 Task: Add Eat The Change Just Ice Tea Original Green Tea Unsweetened to the cart.
Action: Mouse pressed left at (30, 110)
Screenshot: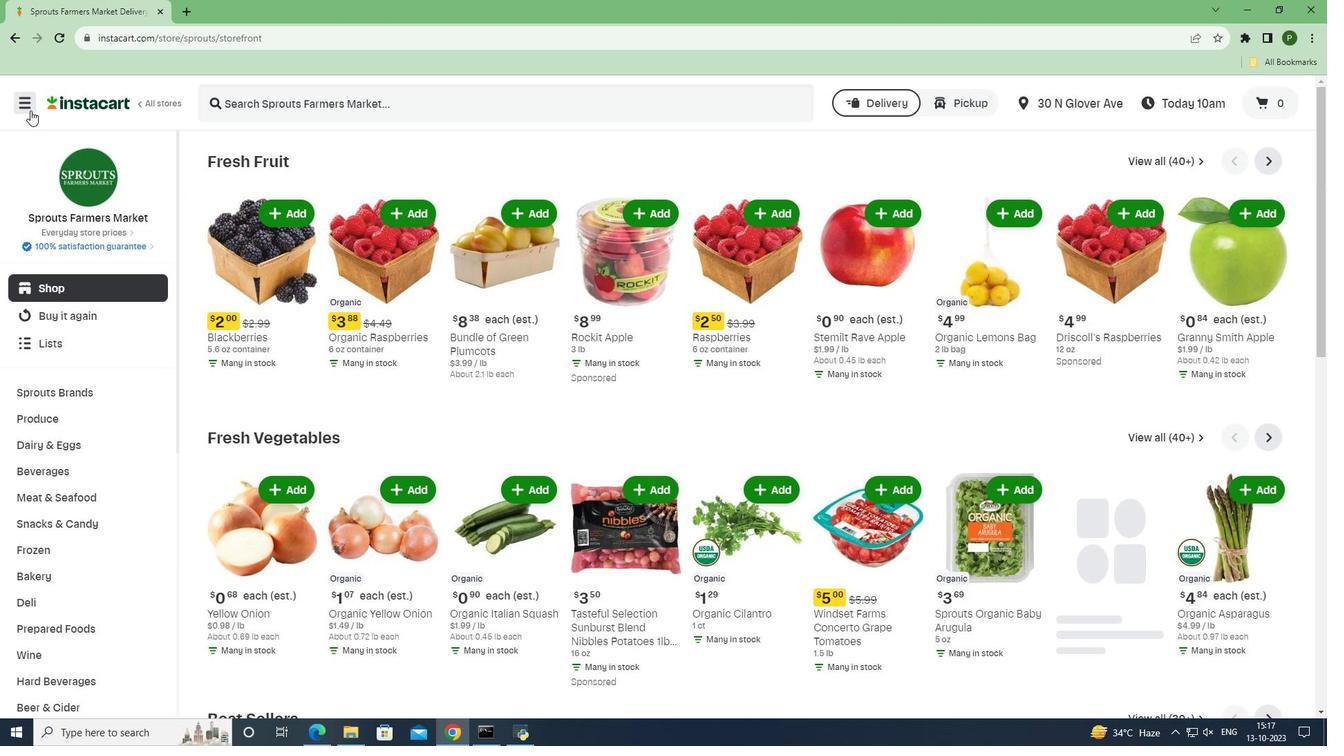 
Action: Mouse moved to (82, 373)
Screenshot: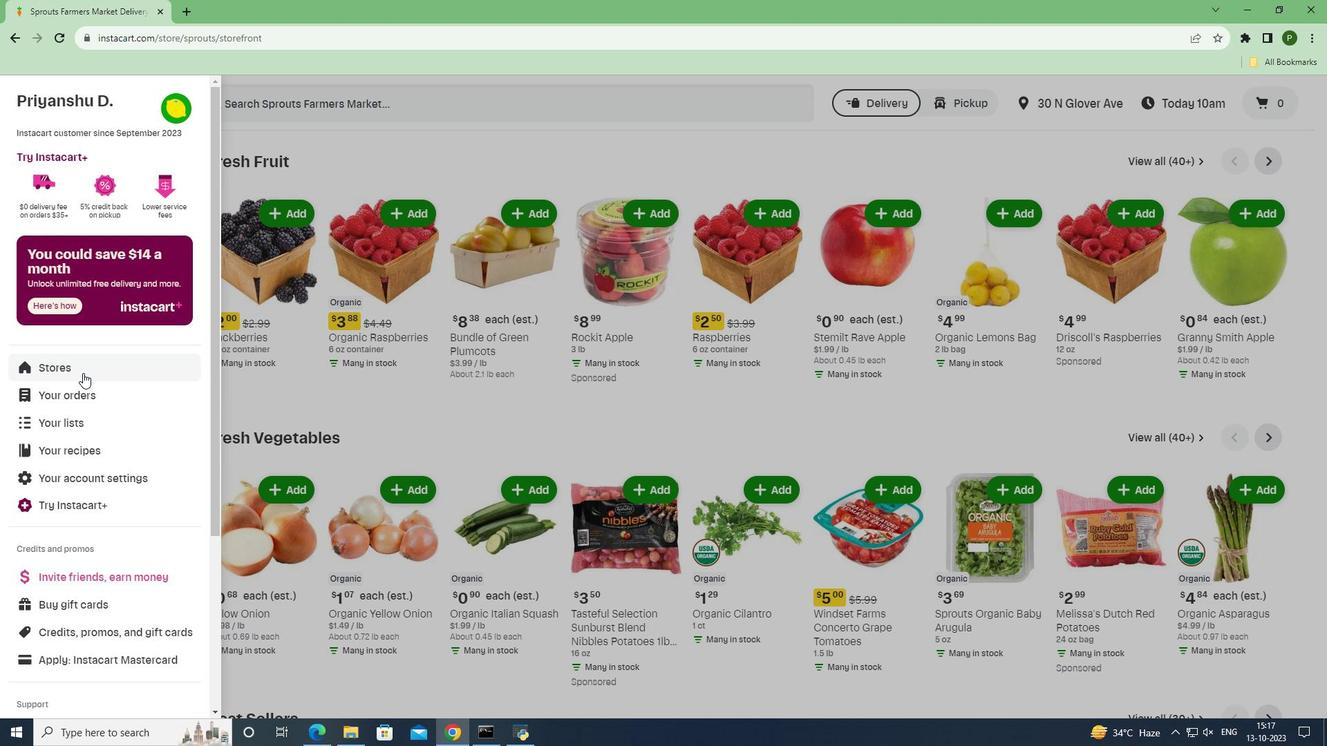 
Action: Mouse pressed left at (82, 373)
Screenshot: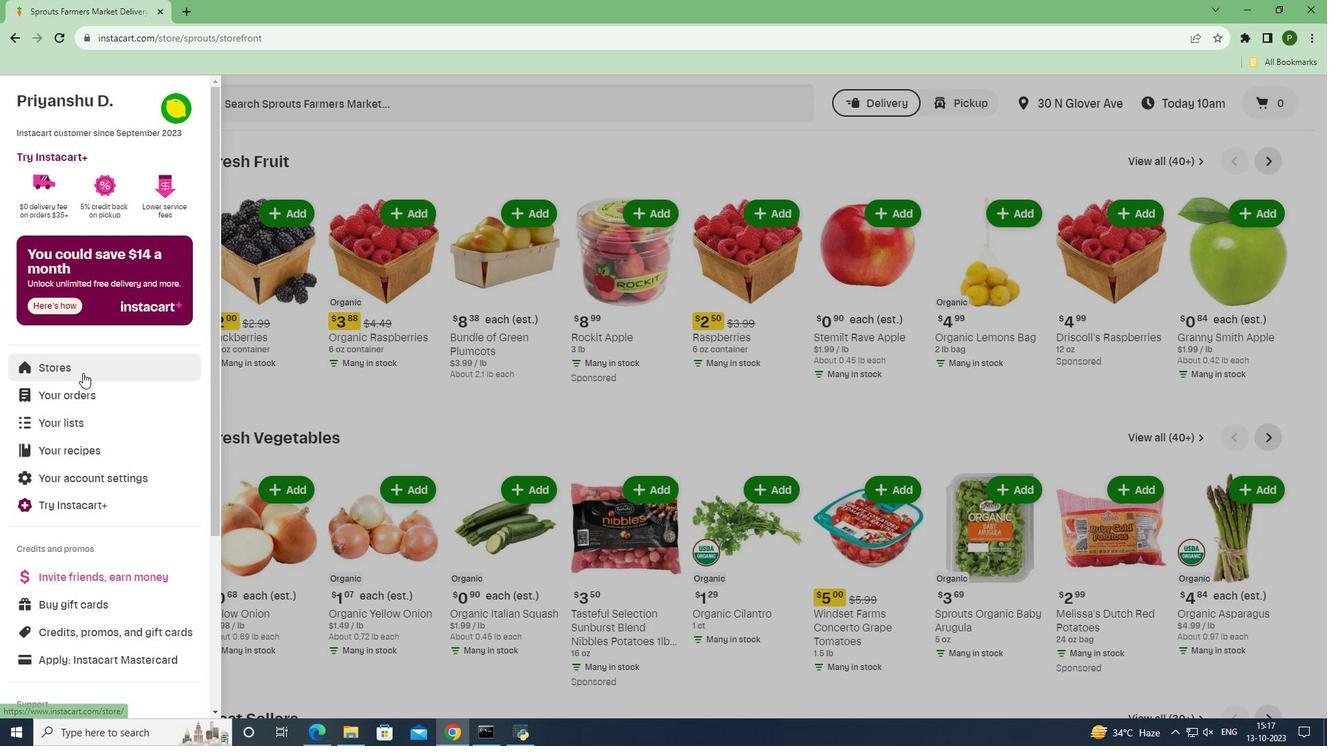 
Action: Mouse moved to (317, 152)
Screenshot: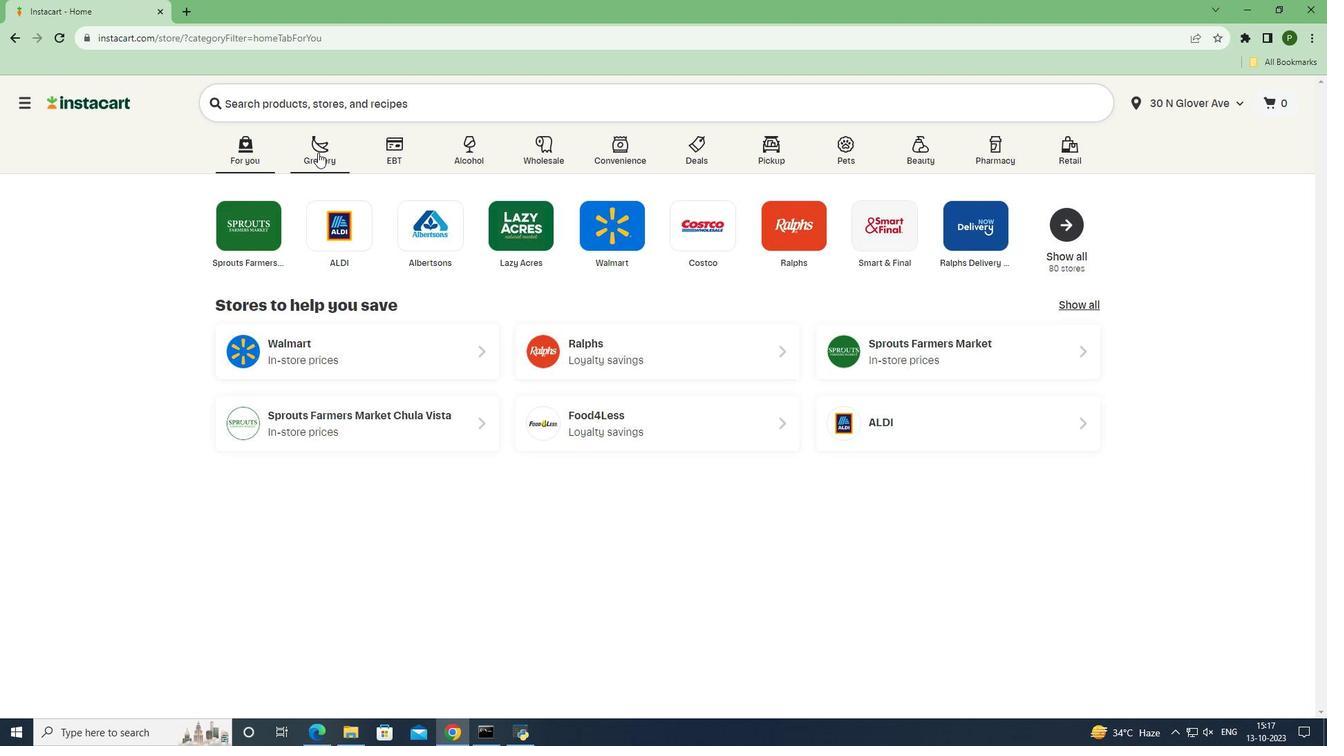 
Action: Mouse pressed left at (317, 152)
Screenshot: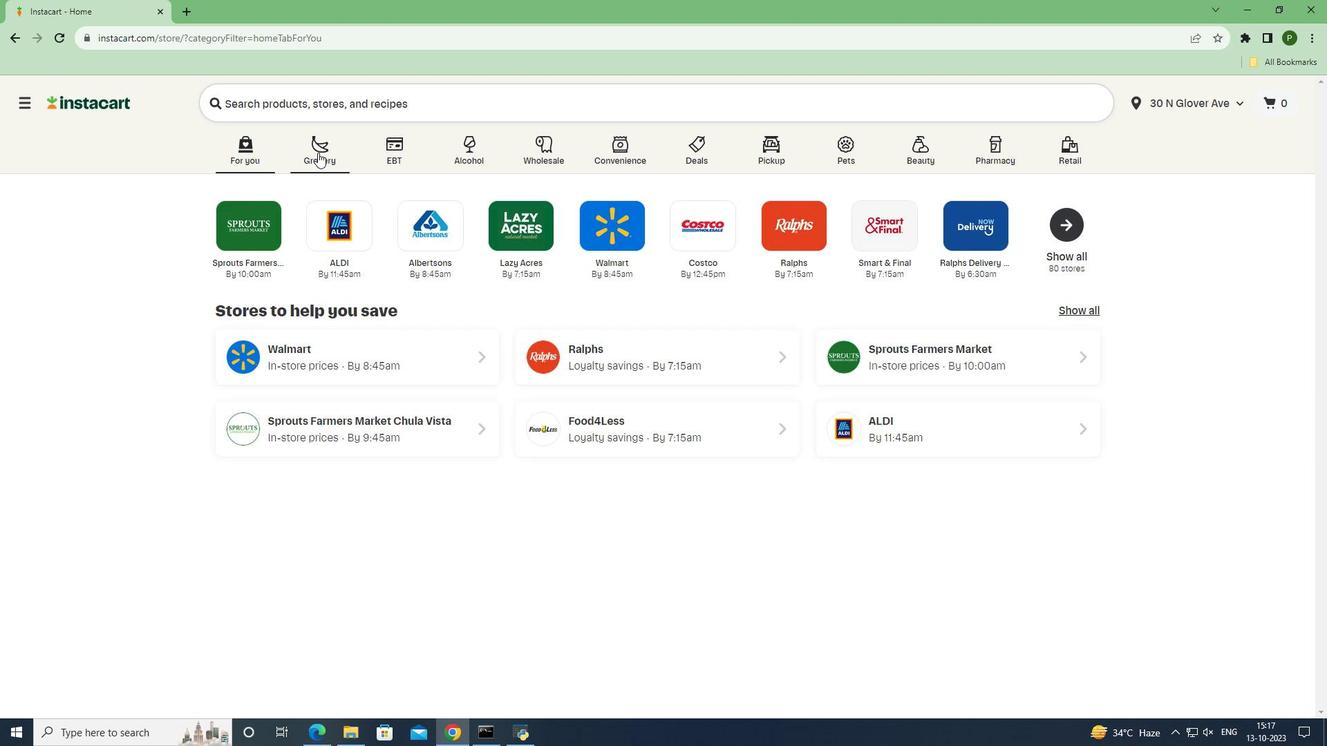 
Action: Mouse moved to (847, 322)
Screenshot: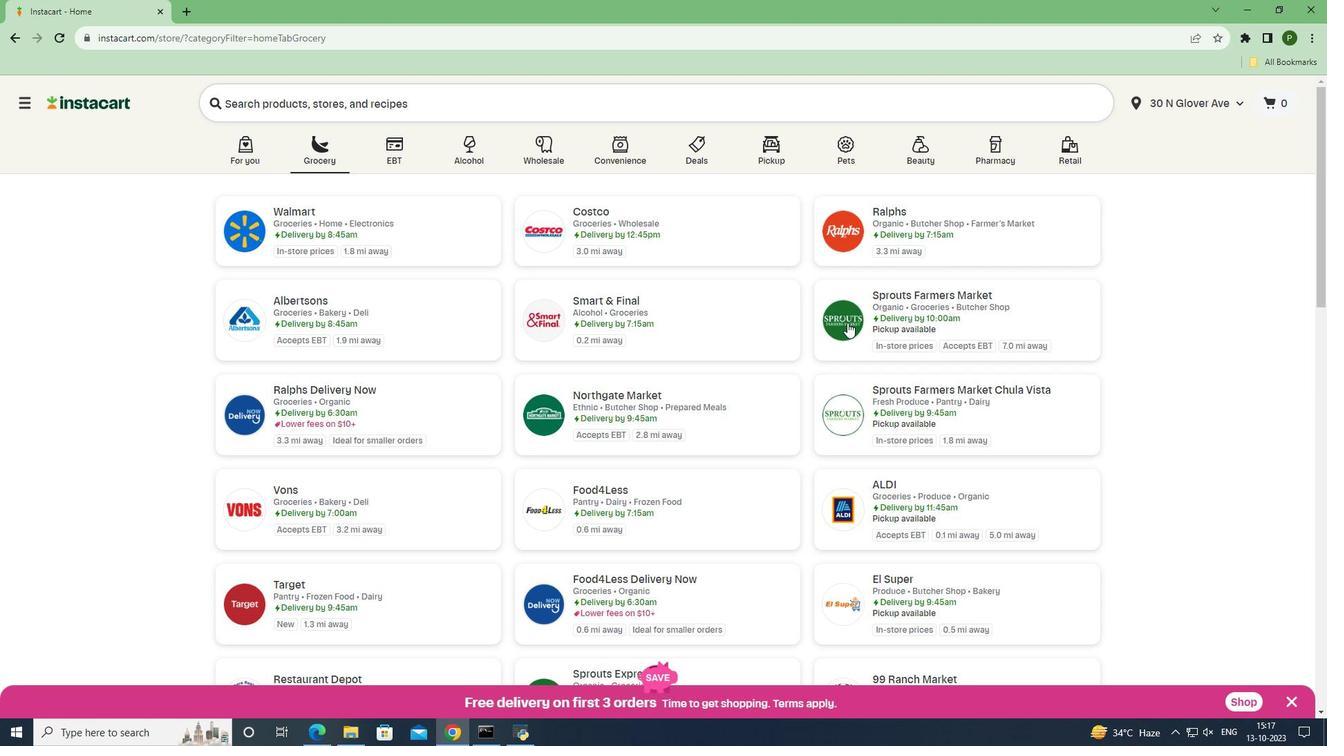 
Action: Mouse pressed left at (847, 322)
Screenshot: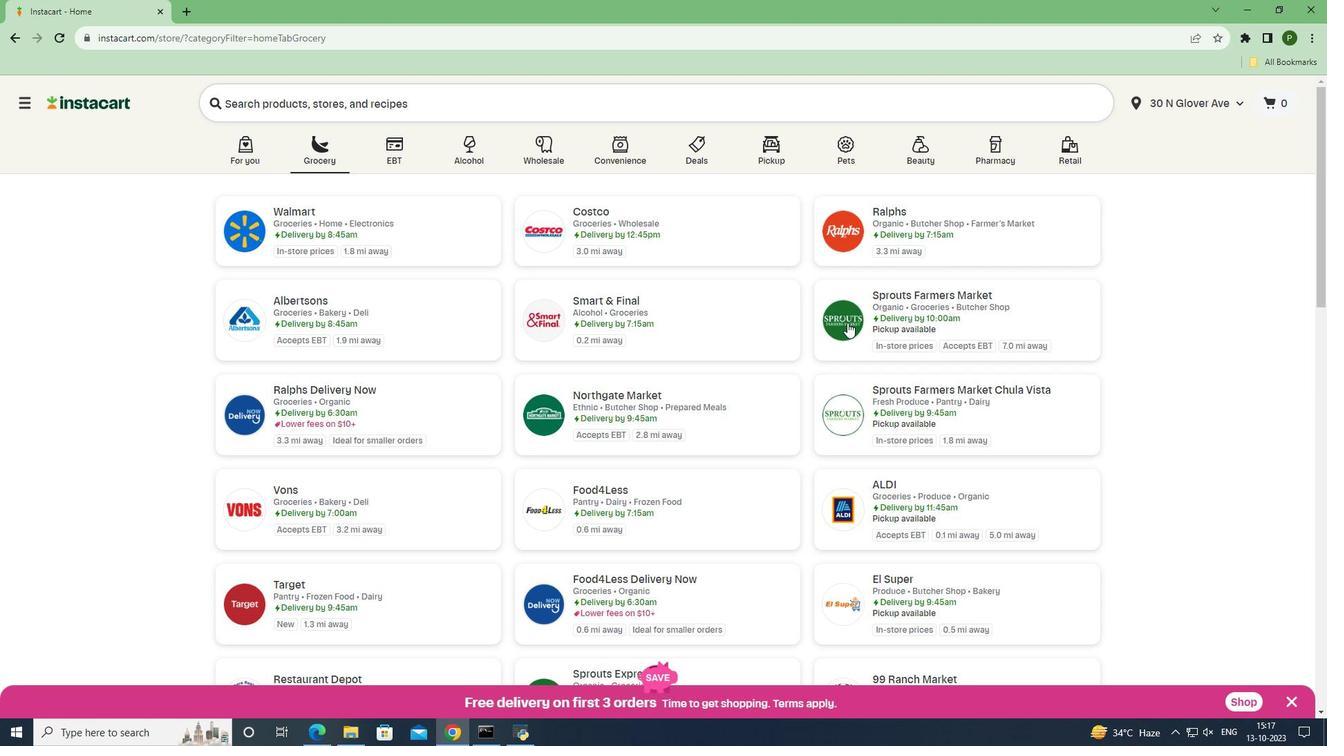 
Action: Mouse moved to (120, 468)
Screenshot: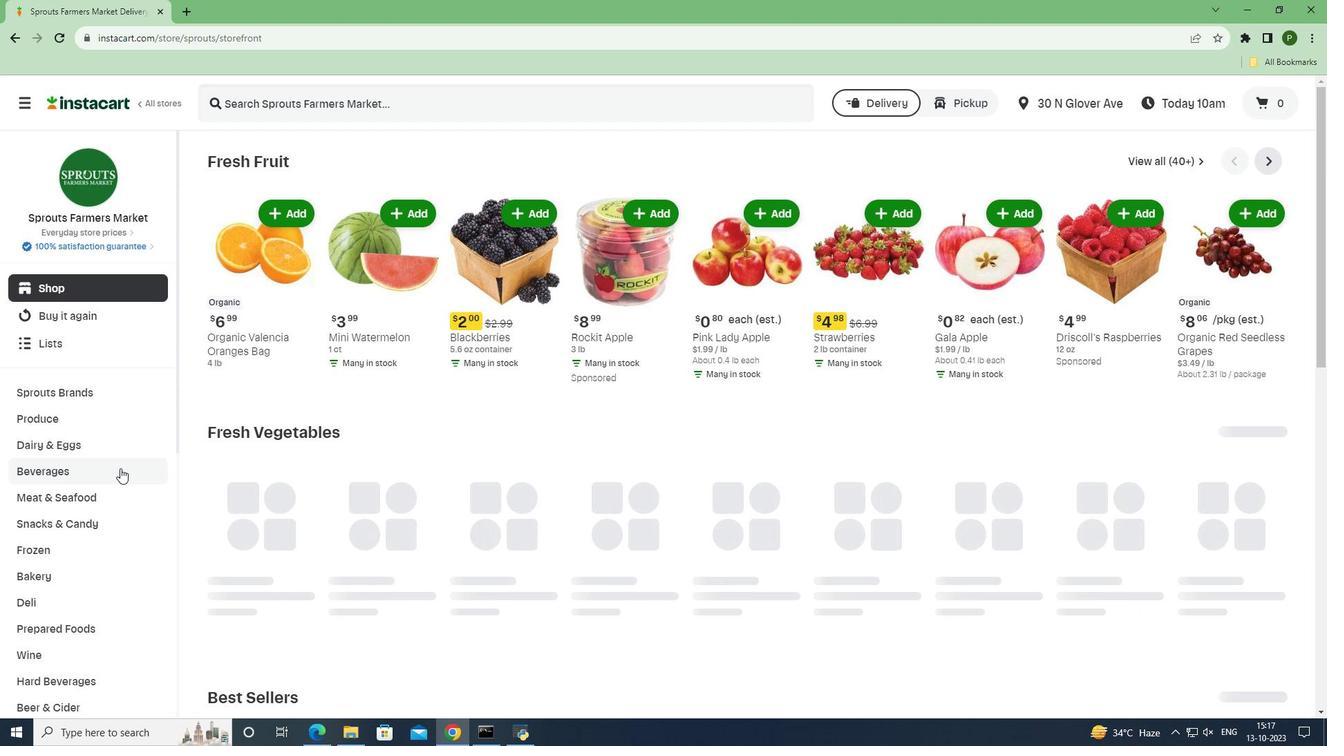 
Action: Mouse pressed left at (120, 468)
Screenshot: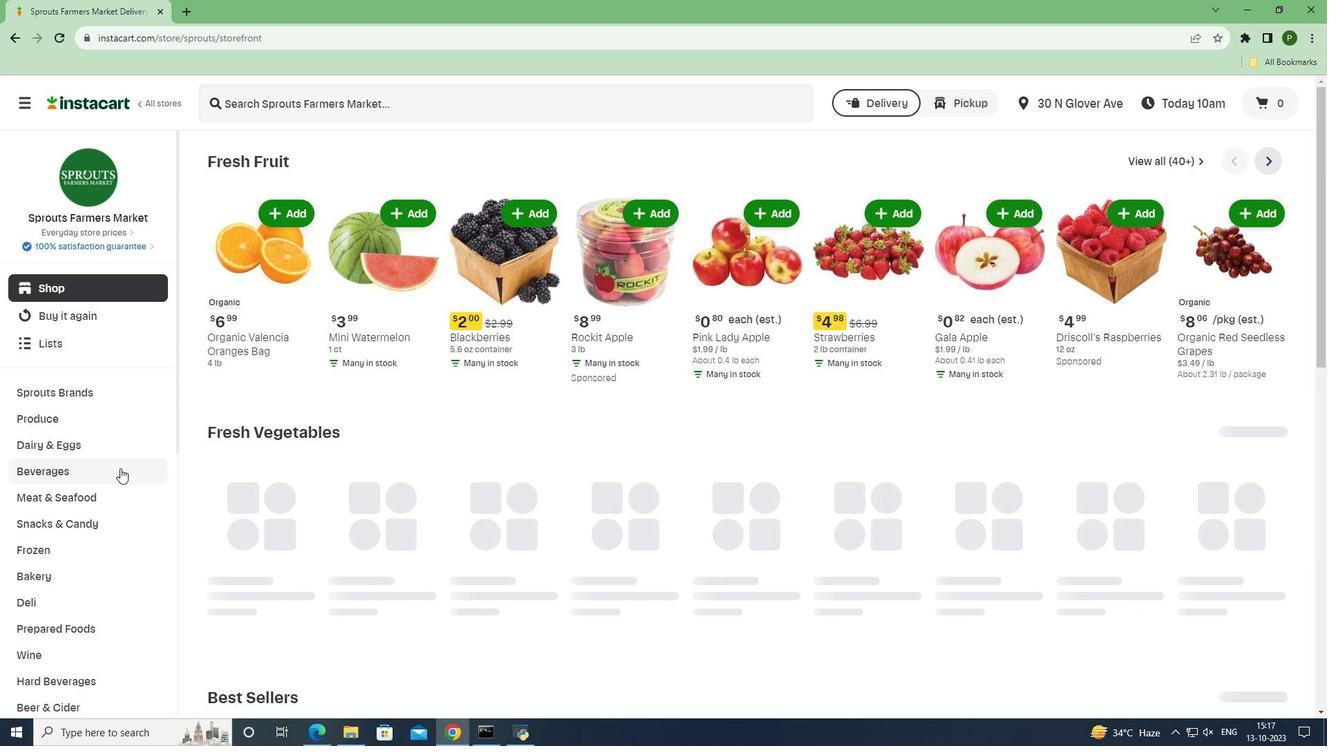 
Action: Mouse moved to (1205, 193)
Screenshot: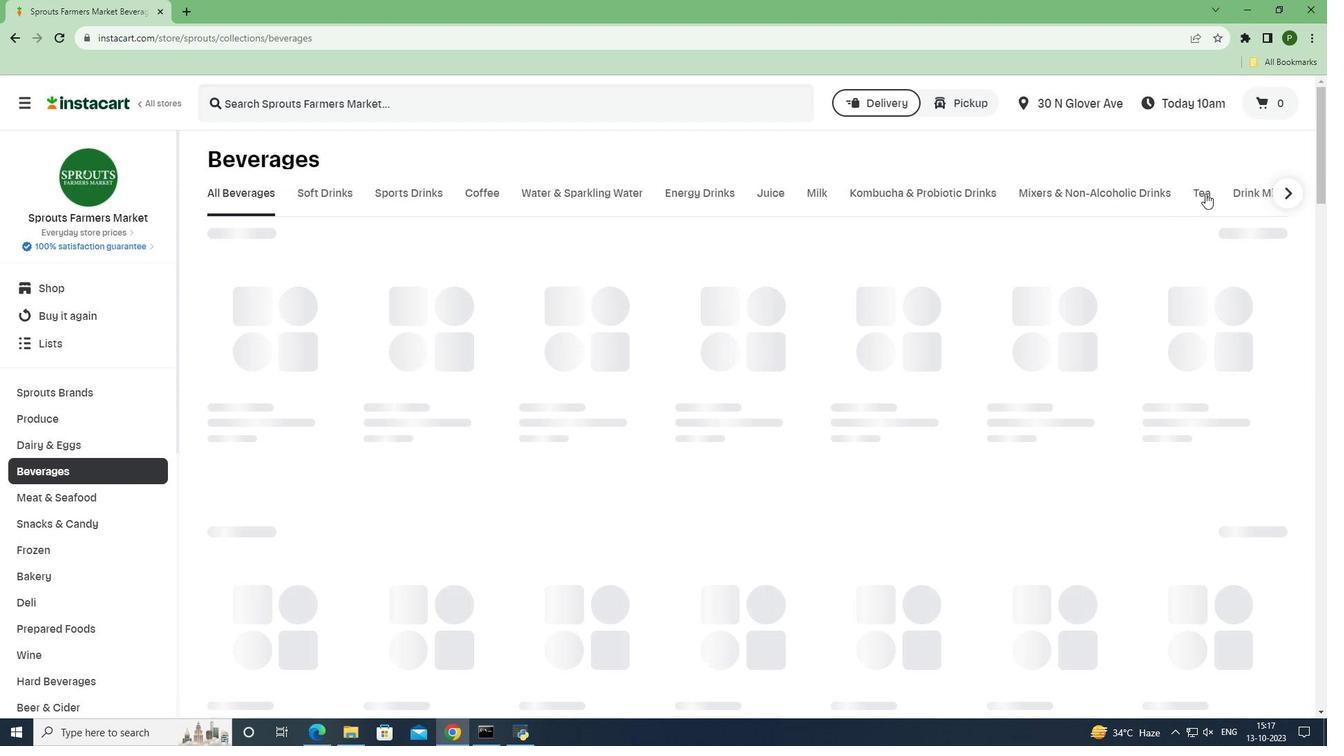
Action: Mouse pressed left at (1205, 193)
Screenshot: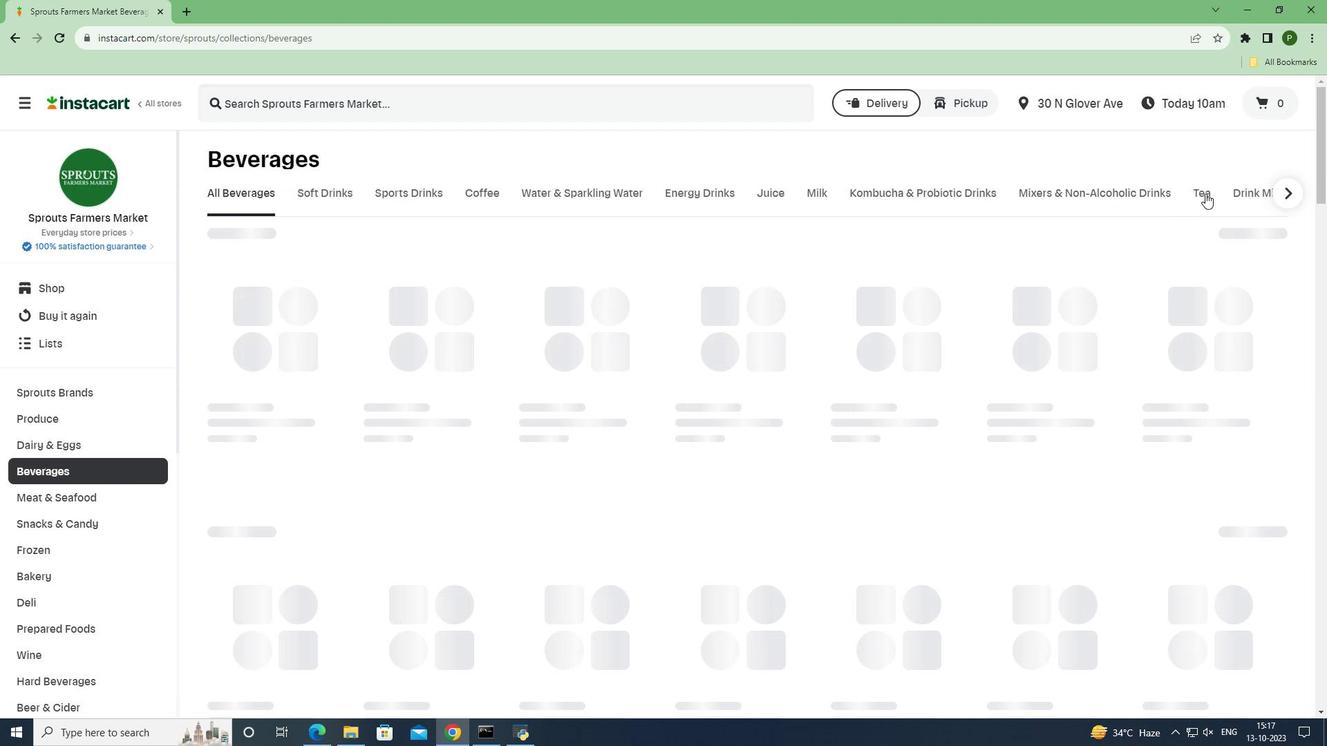 
Action: Mouse moved to (492, 90)
Screenshot: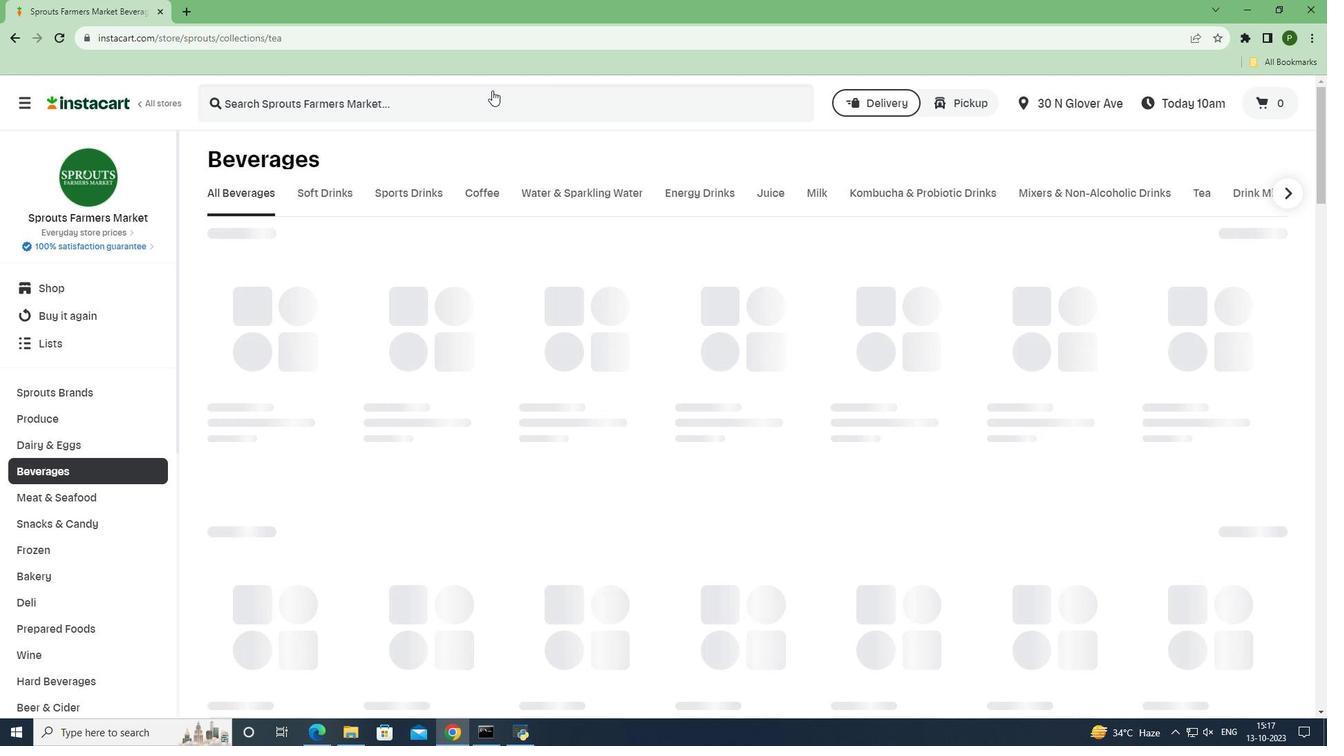 
Action: Mouse pressed left at (492, 90)
Screenshot: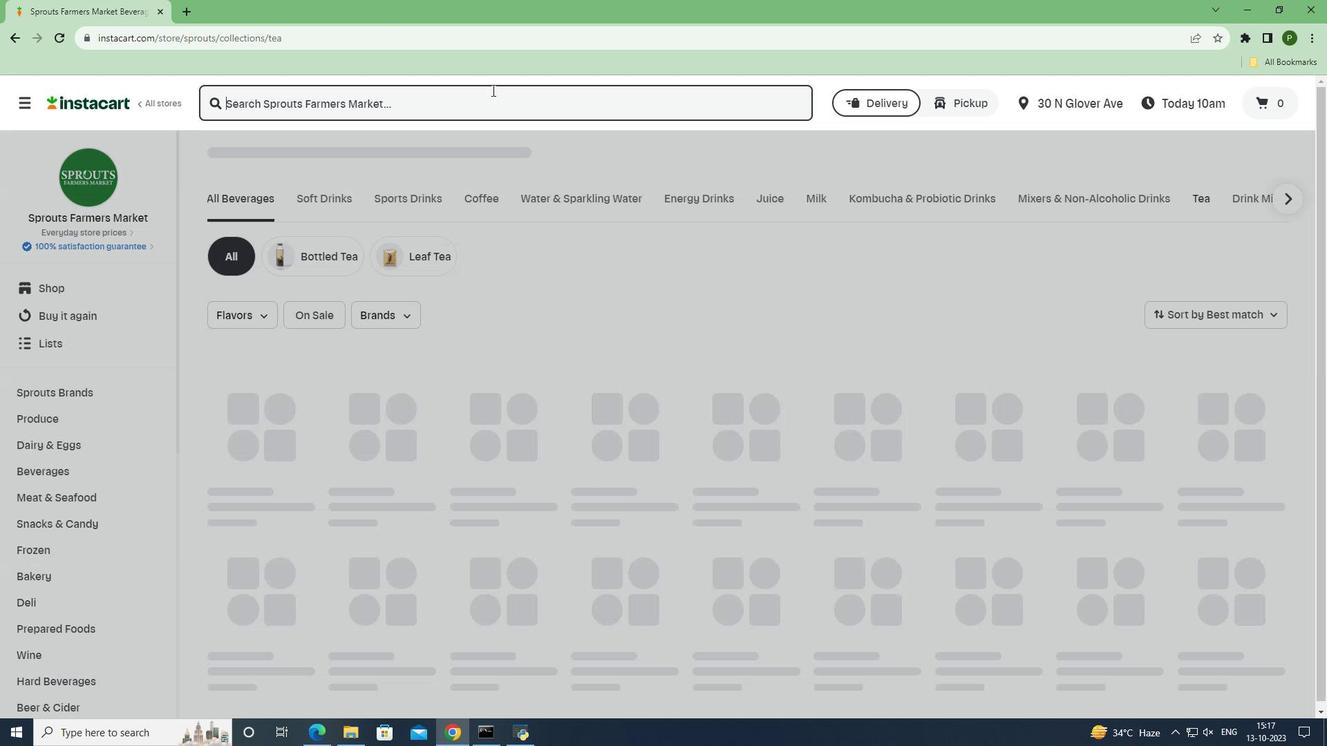 
Action: Key pressed <Key.caps_lock>E<Key.caps_lock>at<Key.space><Key.caps_lock>T<Key.caps_lock>he<Key.space><Key.caps_lock>C<Key.caps_lock>hange<Key.space><Key.caps_lock>J<Key.caps_lock>ust<Key.space><Key.caps_lock>I<Key.caps_lock>ce<Key.space><Key.caps_lock>T<Key.caps_lock>ea<Key.space><Key.caps_lock>O<Key.caps_lock>riginal<Key.space><Key.caps_lock>G<Key.caps_lock>reen<Key.space><Key.caps_lock>T<Key.caps_lock>ea<Key.space><Key.caps_lock>U<Key.caps_lock>nsweetened<Key.space><Key.enter>
Screenshot: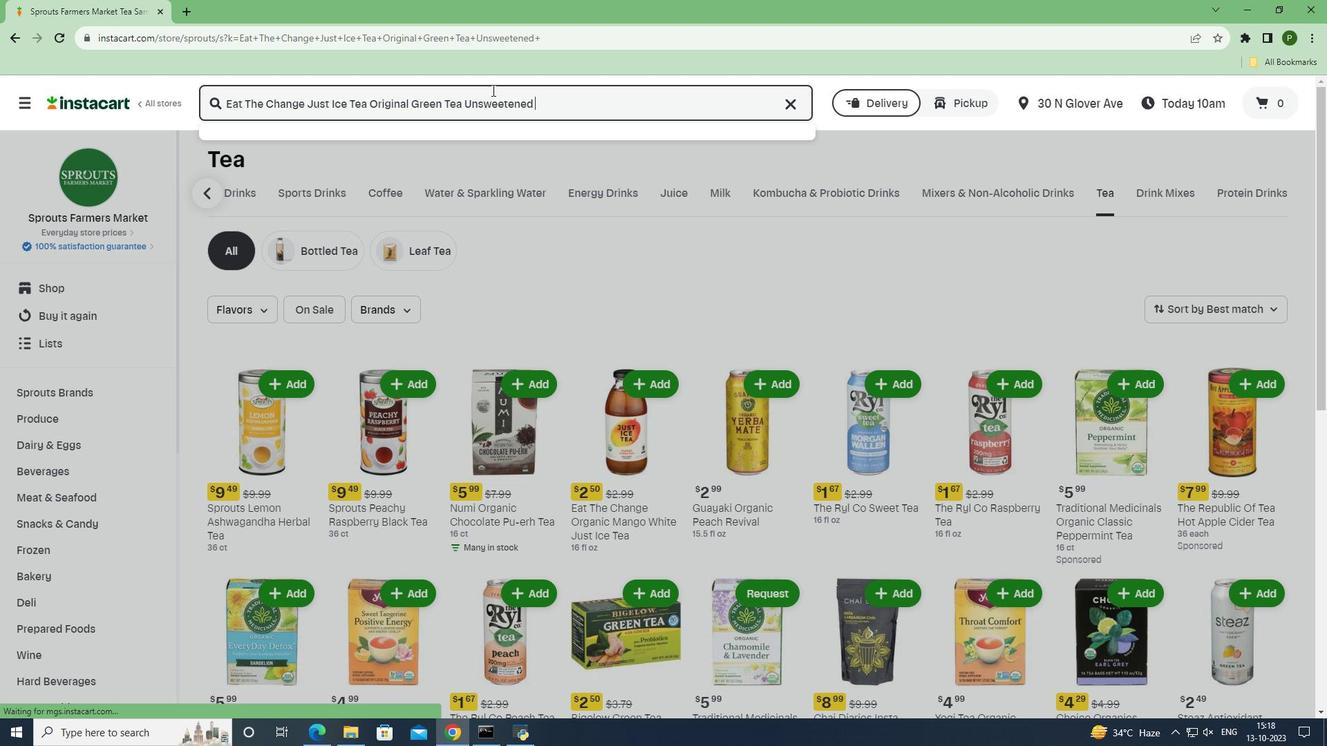 
Action: Mouse moved to (809, 246)
Screenshot: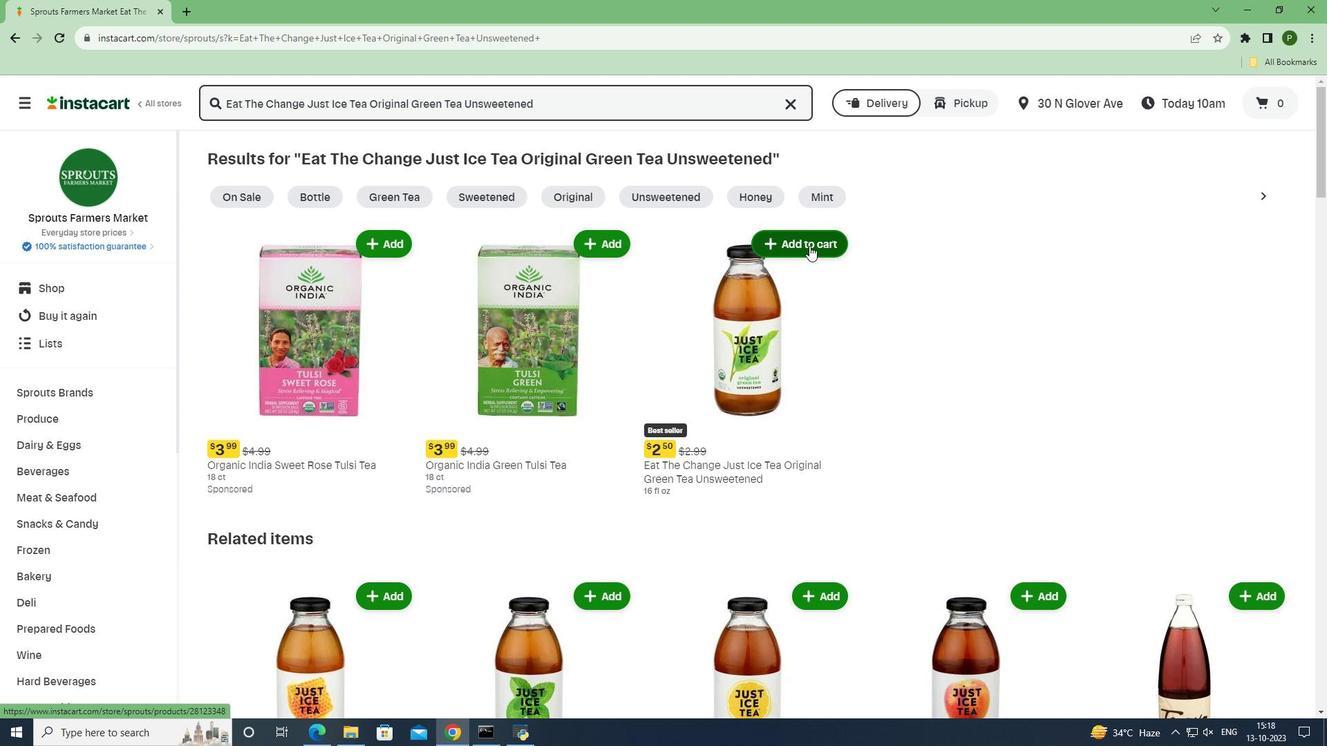 
Action: Mouse pressed left at (809, 246)
Screenshot: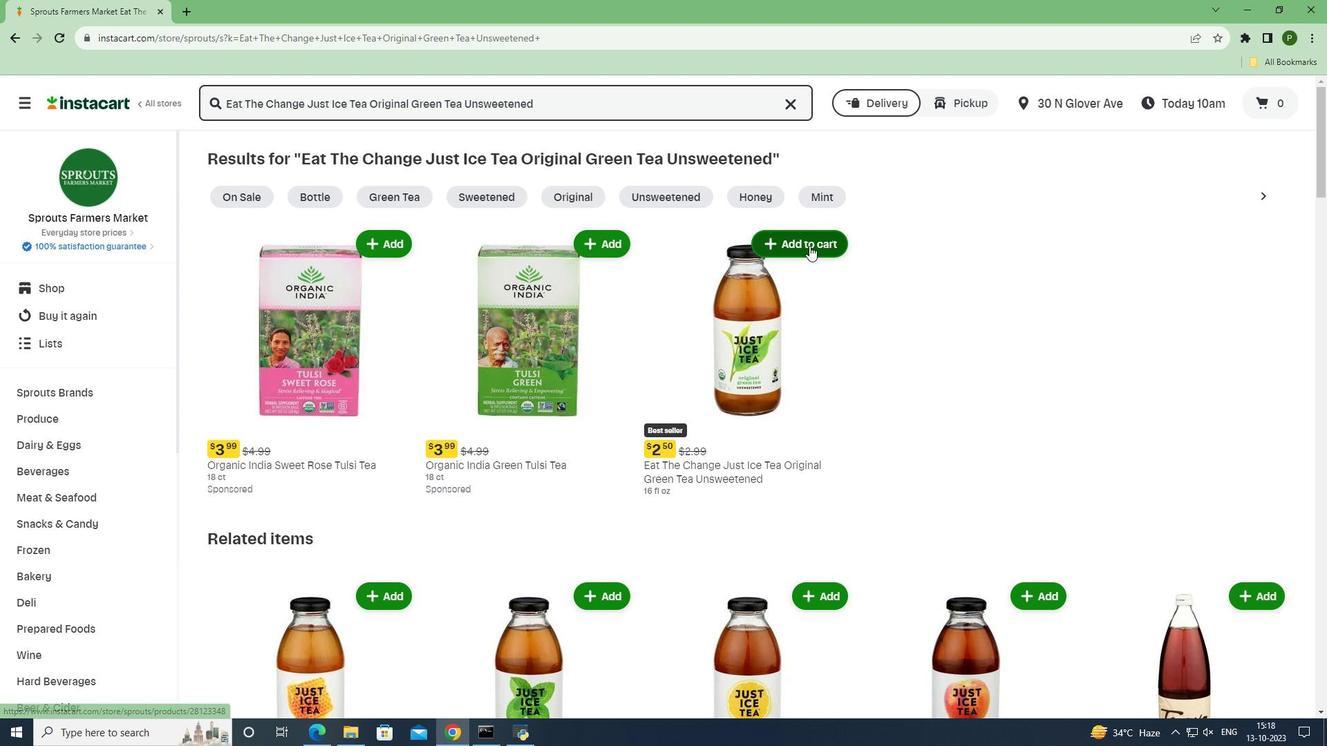 
Action: Mouse moved to (849, 309)
Screenshot: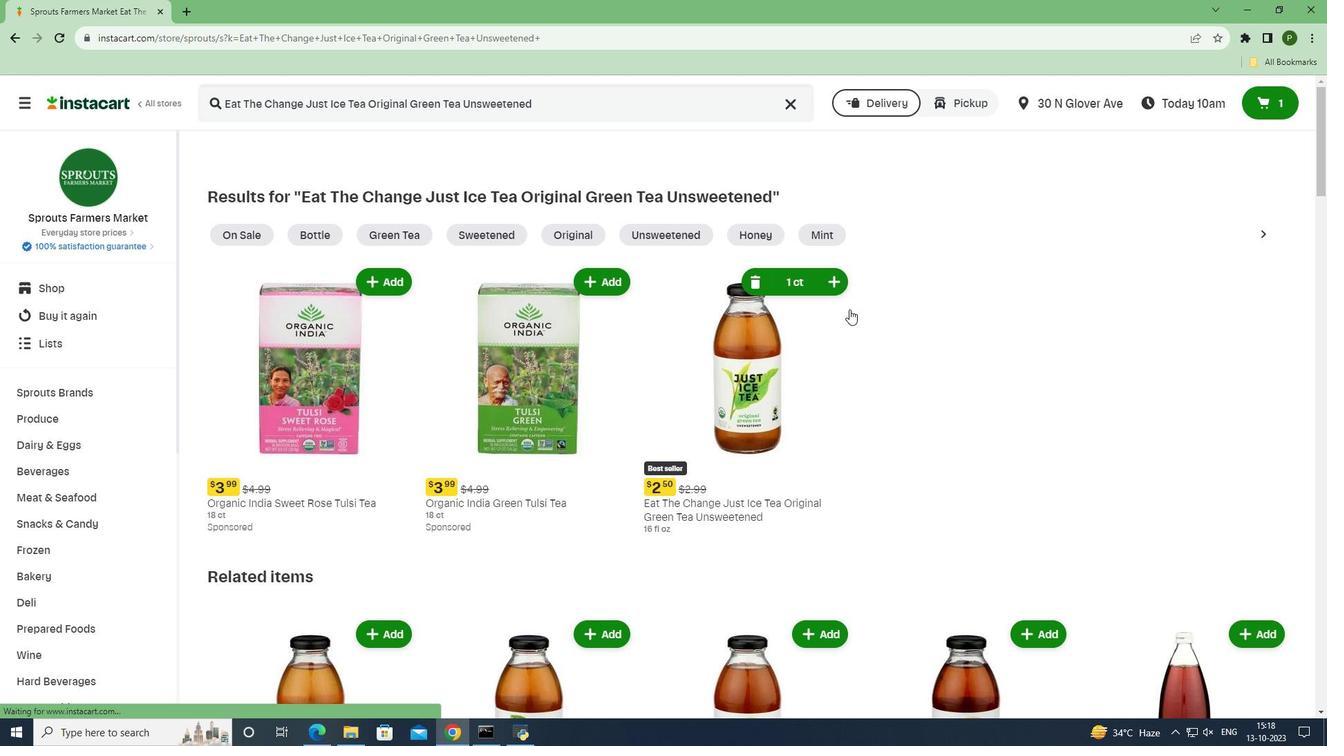 
